 Task: Add St. Dalfour Blueberry Conserve to the cart.
Action: Mouse moved to (834, 284)
Screenshot: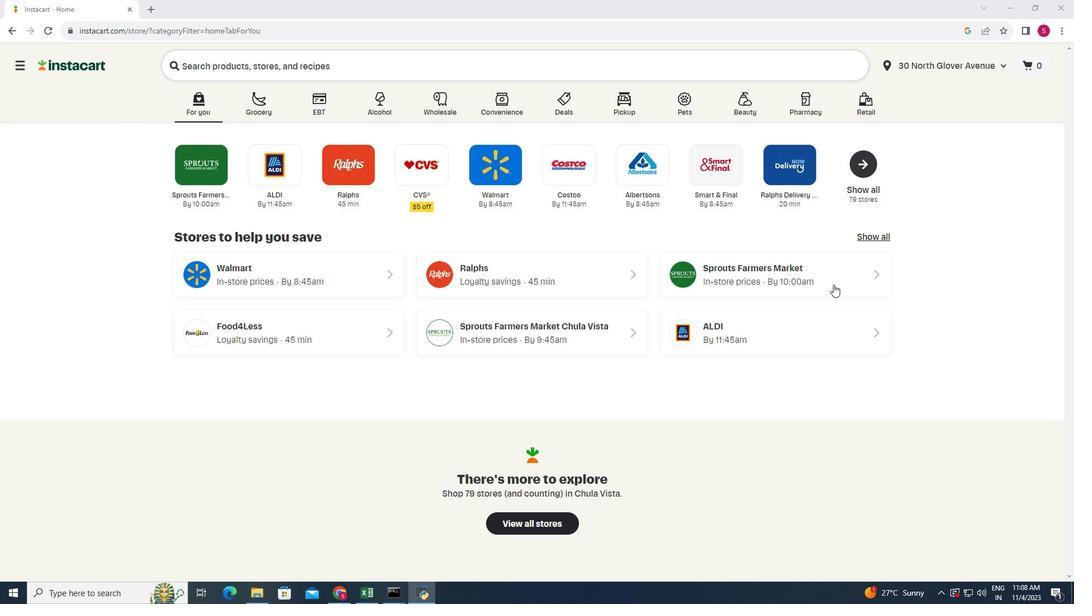 
Action: Mouse pressed left at (834, 284)
Screenshot: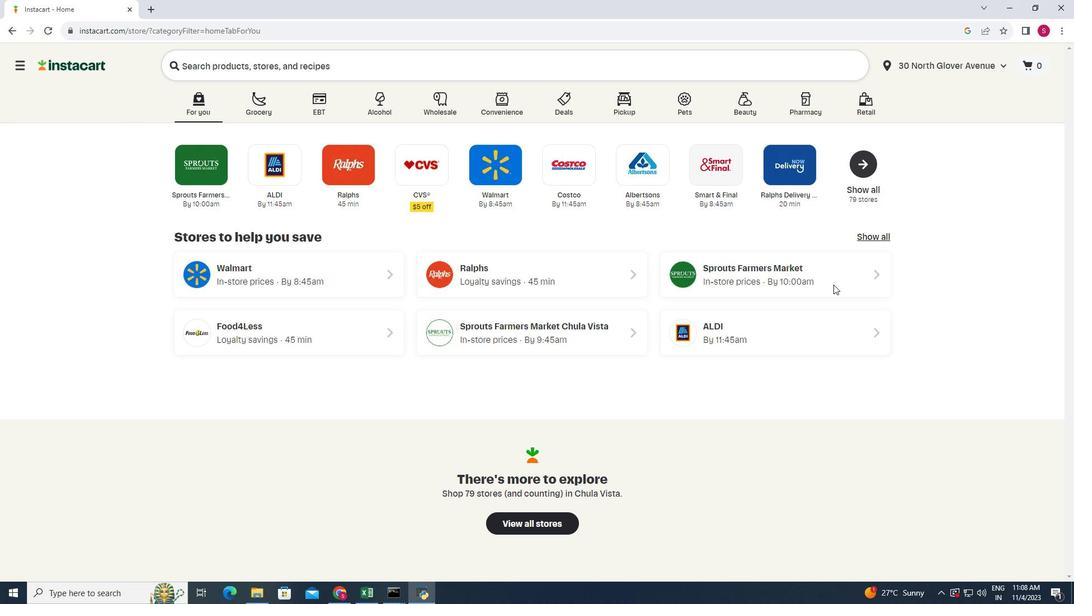 
Action: Mouse moved to (71, 340)
Screenshot: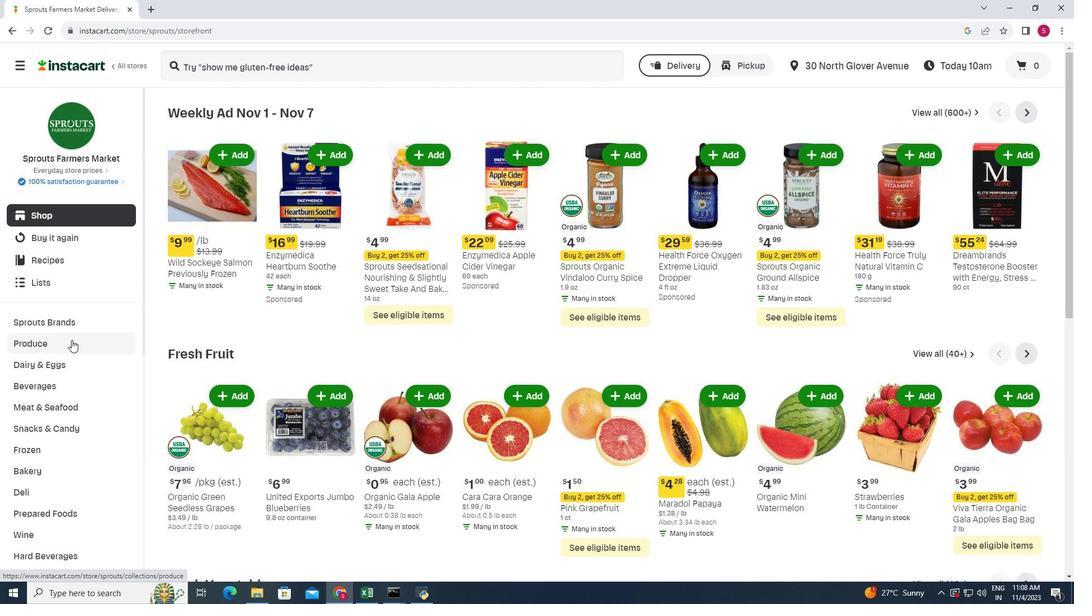 
Action: Mouse scrolled (71, 339) with delta (0, 0)
Screenshot: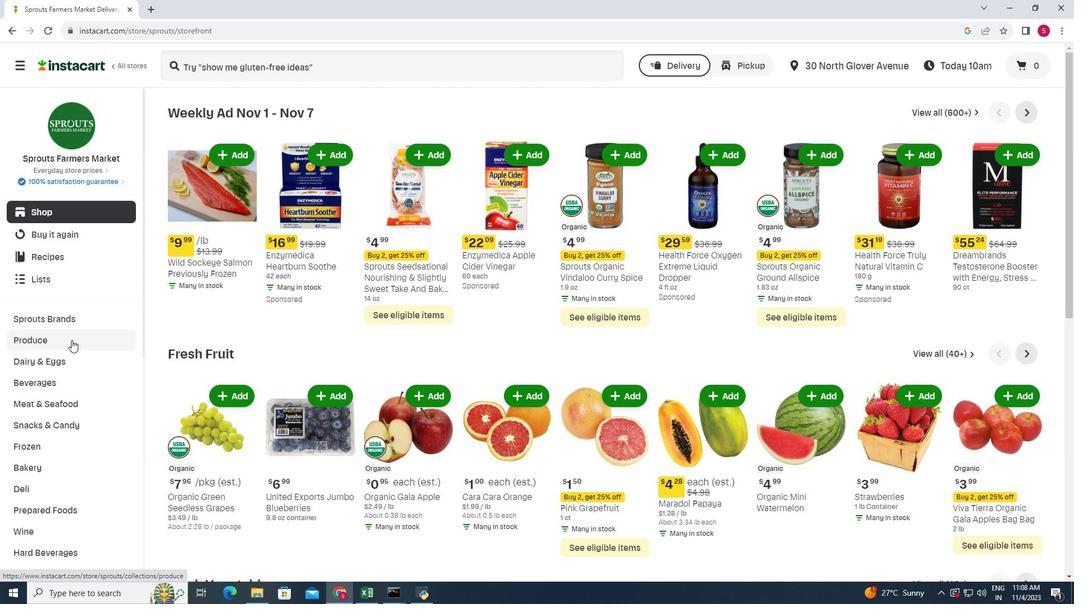
Action: Mouse moved to (76, 324)
Screenshot: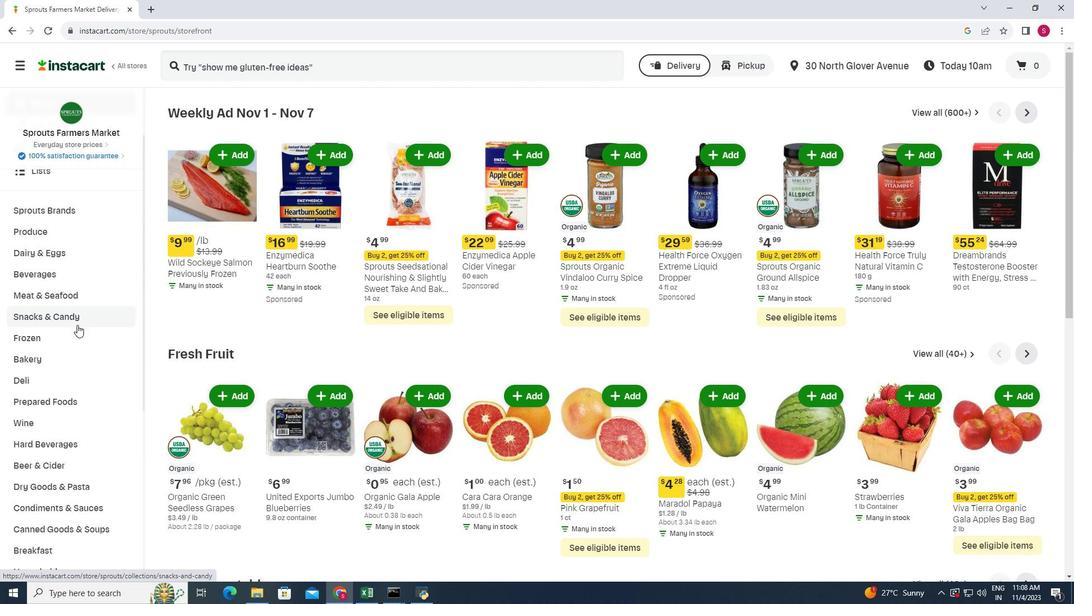 
Action: Mouse scrolled (76, 324) with delta (0, 0)
Screenshot: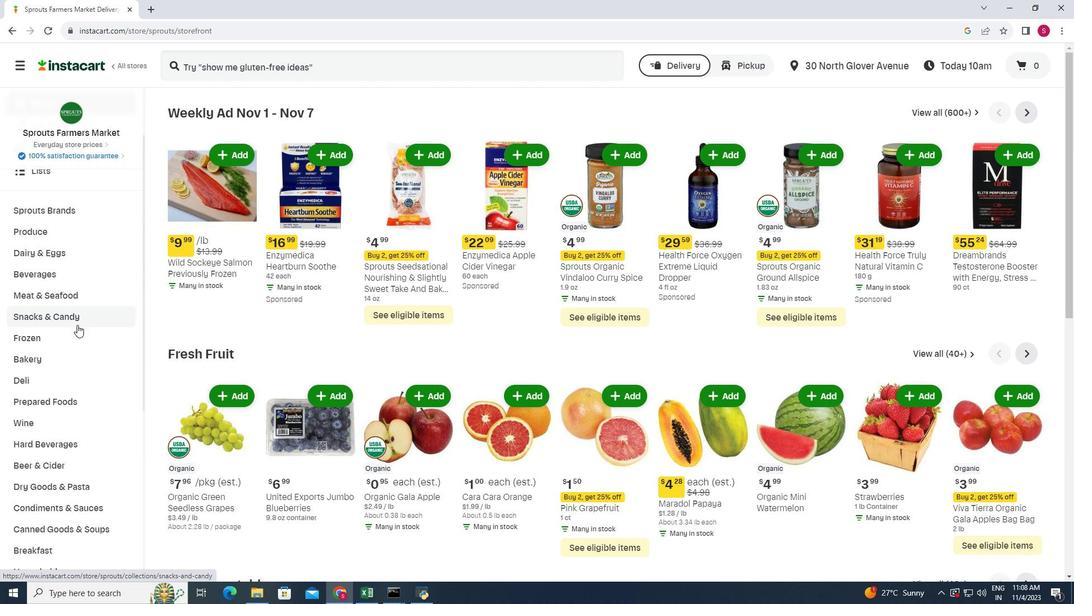 
Action: Mouse moved to (82, 328)
Screenshot: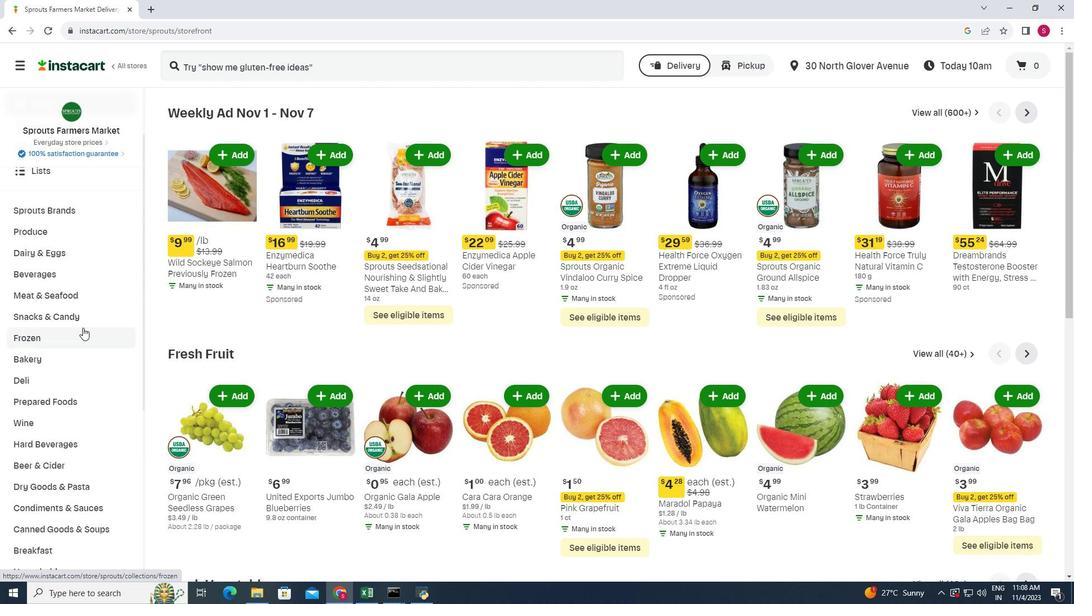 
Action: Mouse scrolled (82, 327) with delta (0, 0)
Screenshot: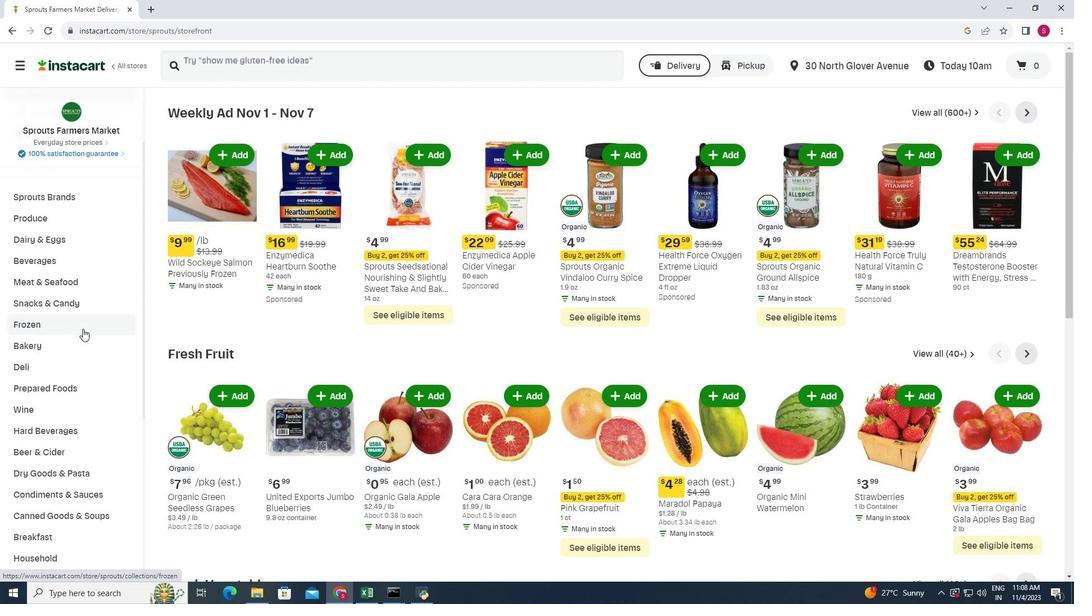 
Action: Mouse moved to (58, 498)
Screenshot: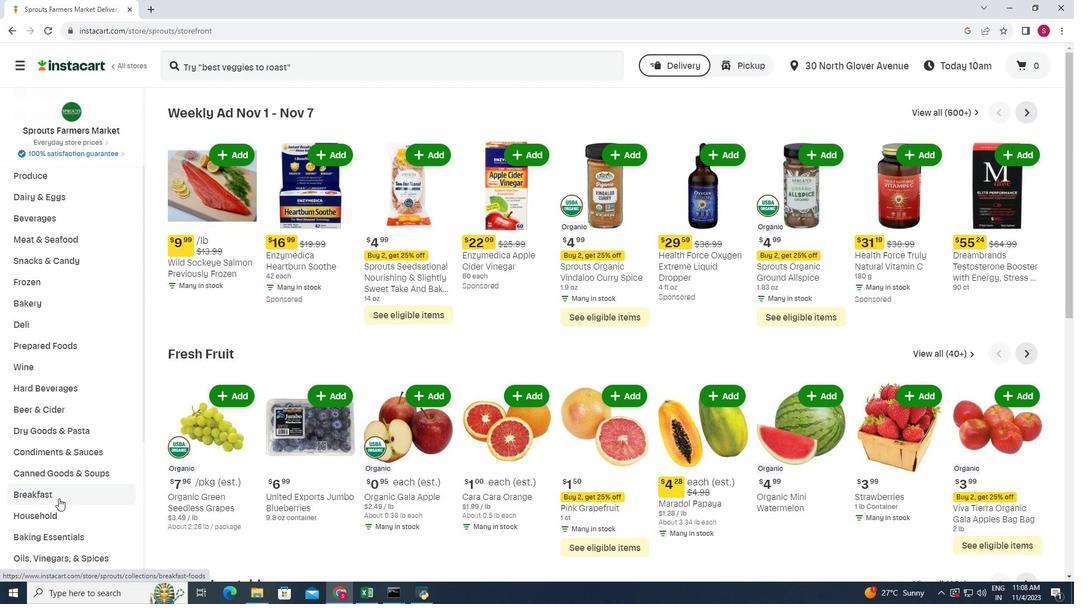 
Action: Mouse pressed left at (58, 498)
Screenshot: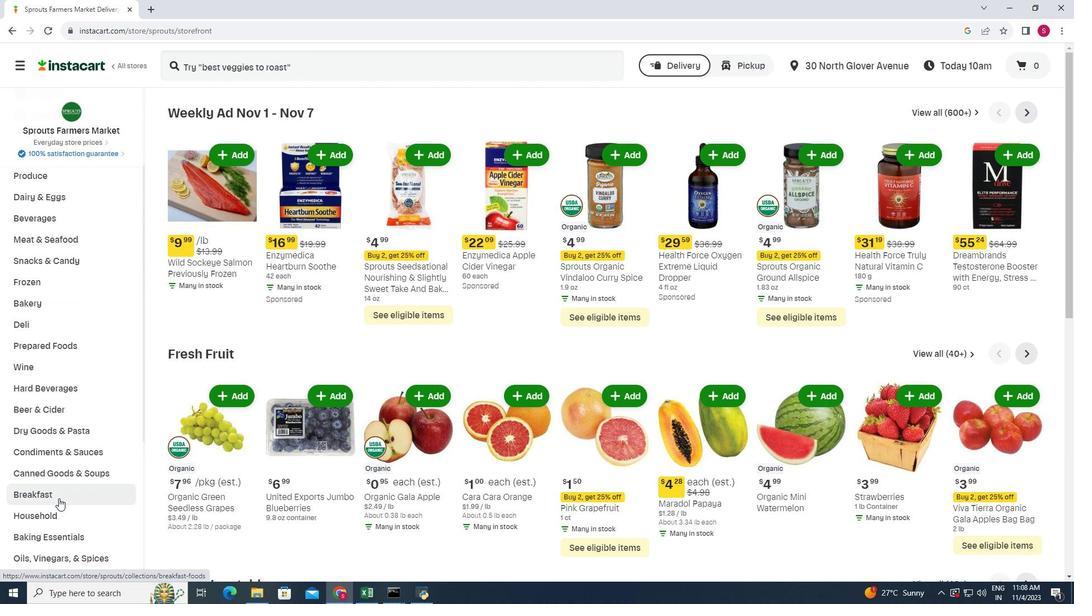 
Action: Mouse moved to (695, 145)
Screenshot: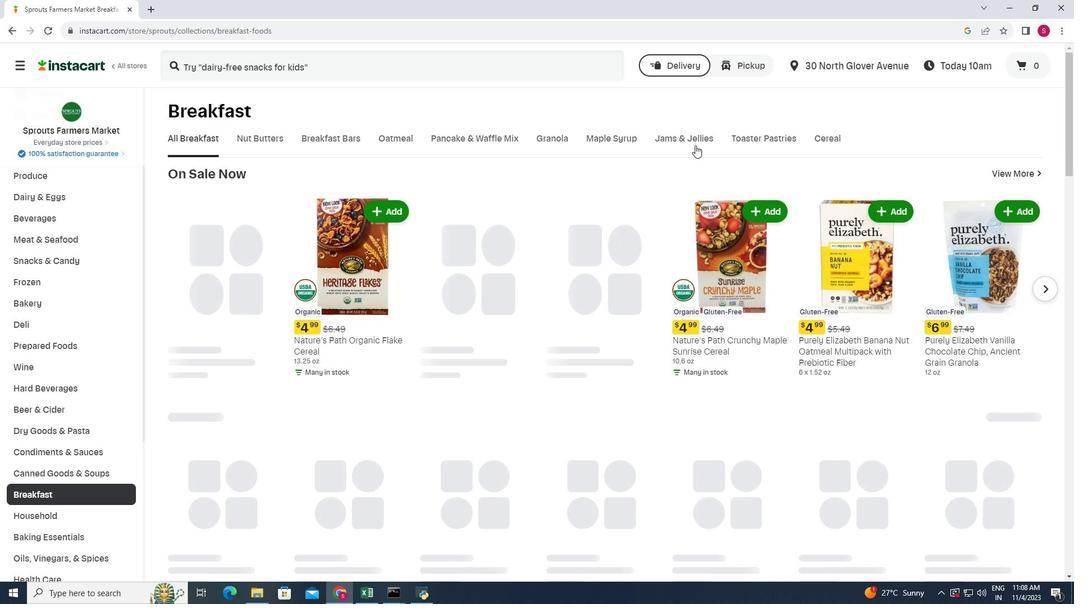 
Action: Mouse pressed left at (695, 145)
Screenshot: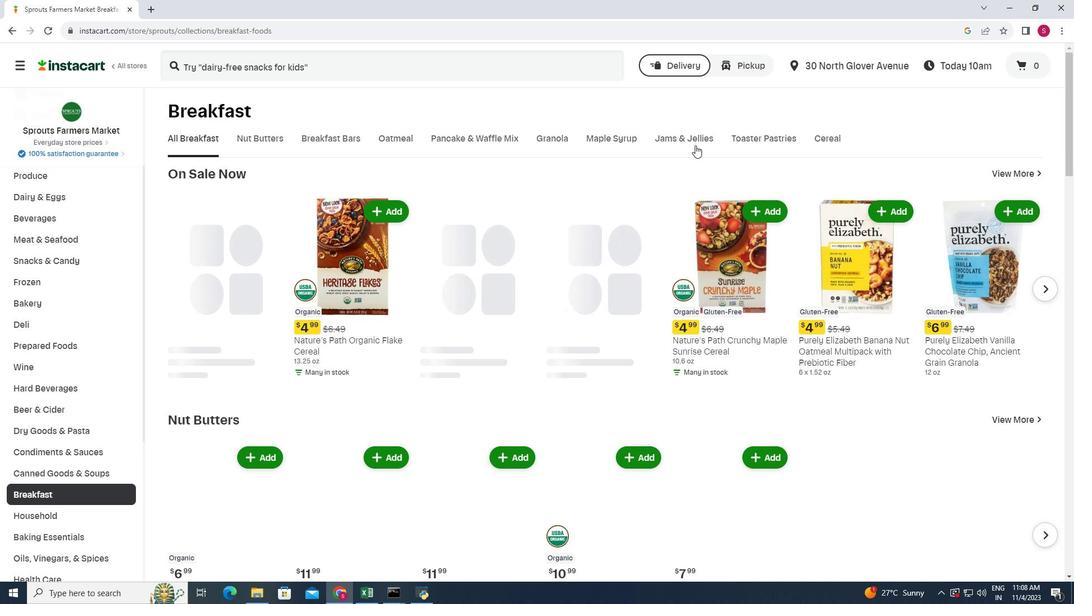 
Action: Mouse moved to (273, 188)
Screenshot: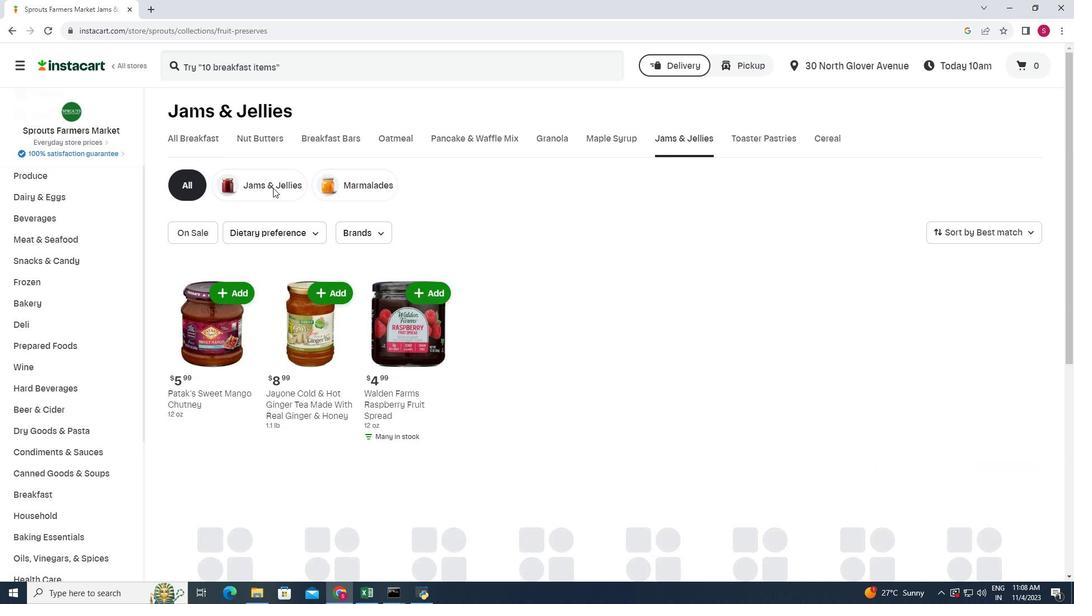
Action: Mouse pressed left at (273, 188)
Screenshot: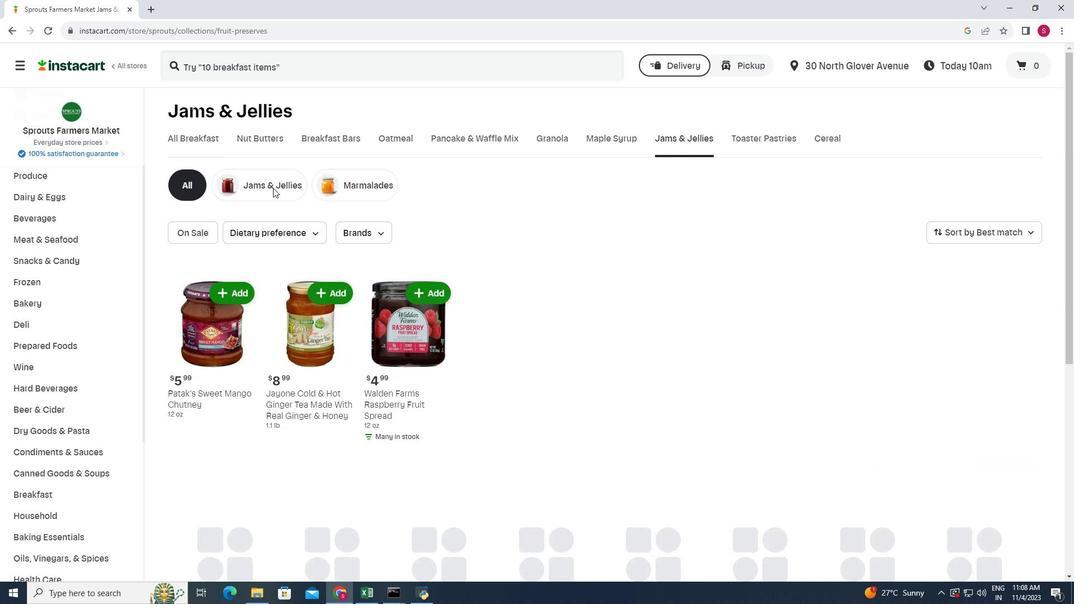 
Action: Mouse moved to (267, 188)
Screenshot: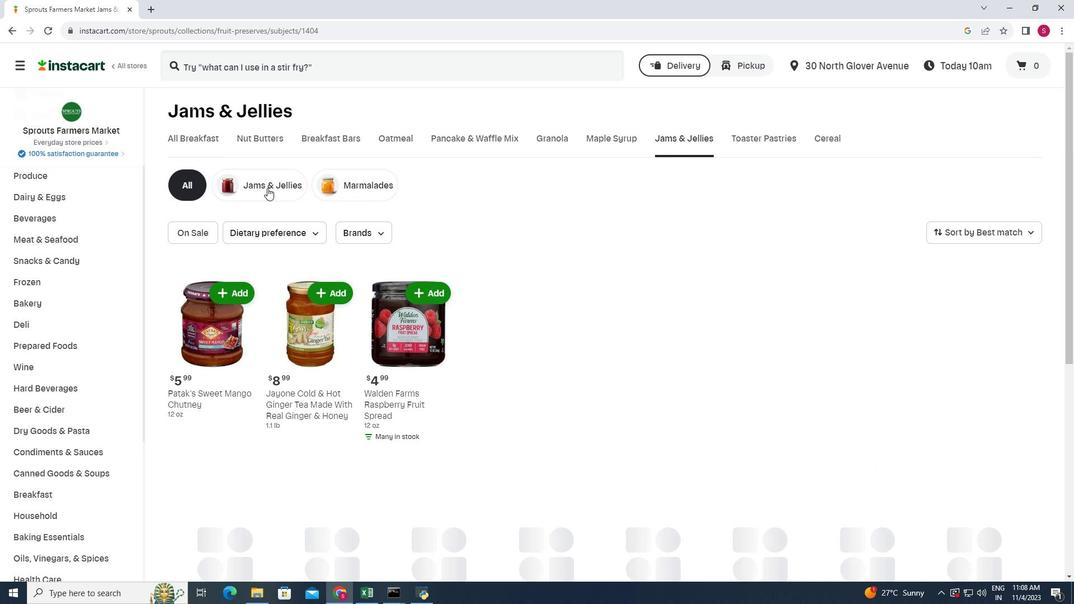 
Action: Mouse pressed left at (267, 188)
Screenshot: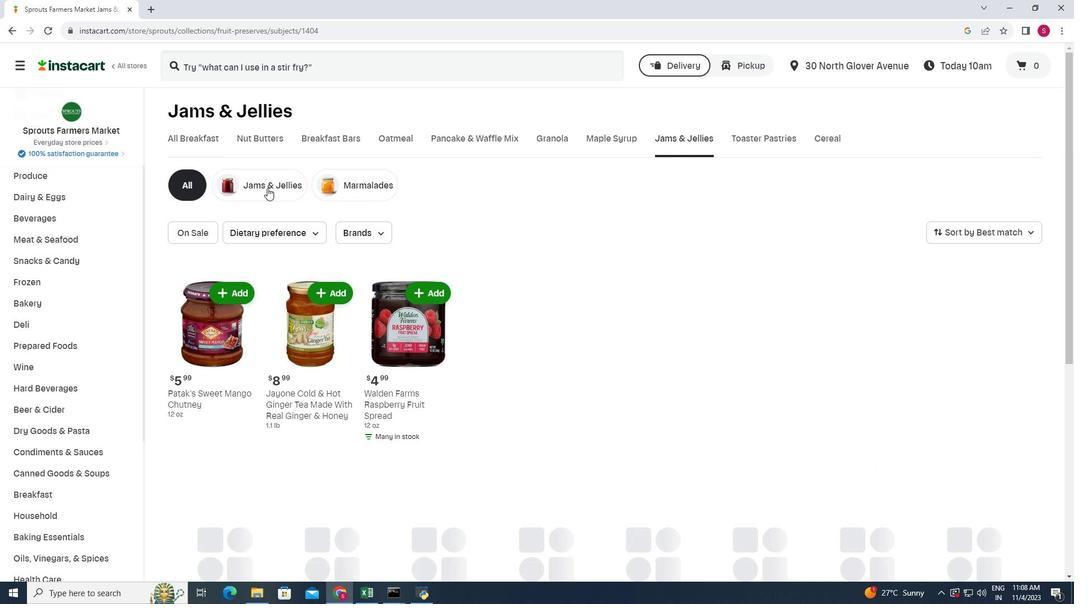 
Action: Mouse moved to (451, 198)
Screenshot: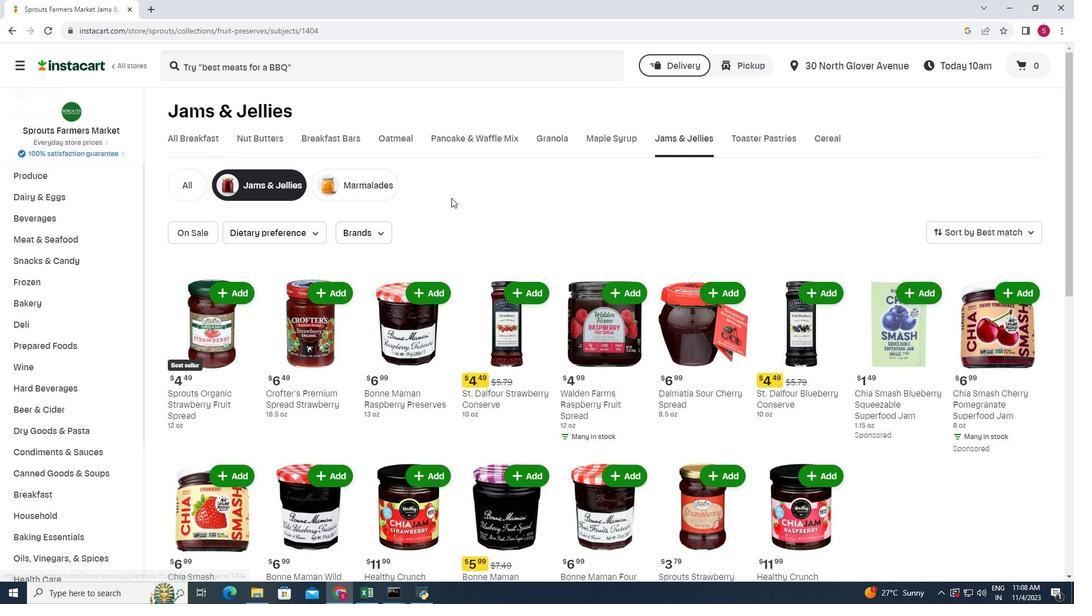 
Action: Mouse scrolled (451, 197) with delta (0, 0)
Screenshot: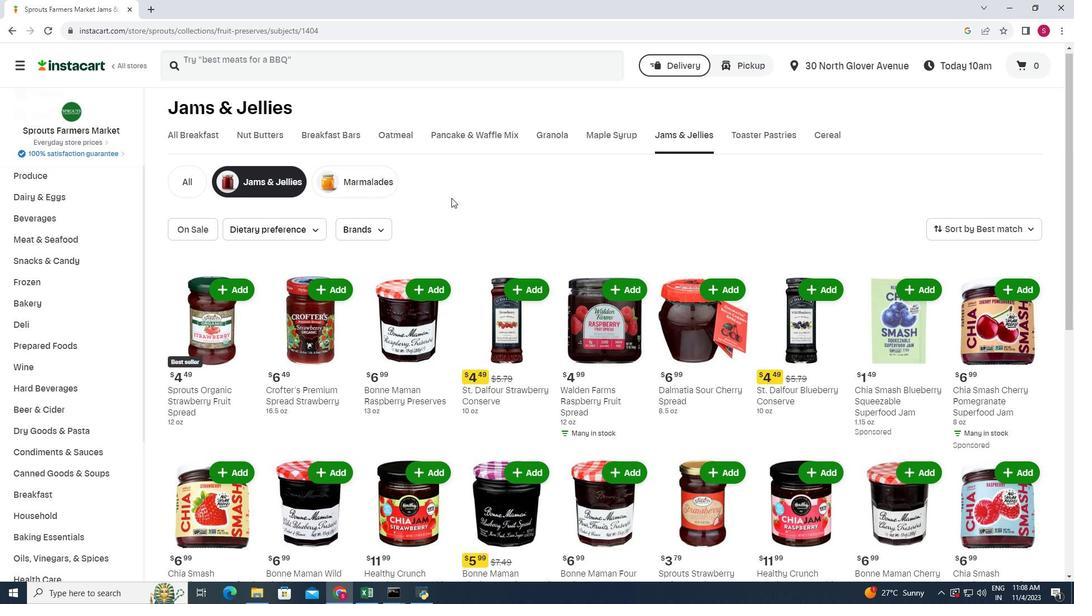 
Action: Mouse moved to (451, 194)
Screenshot: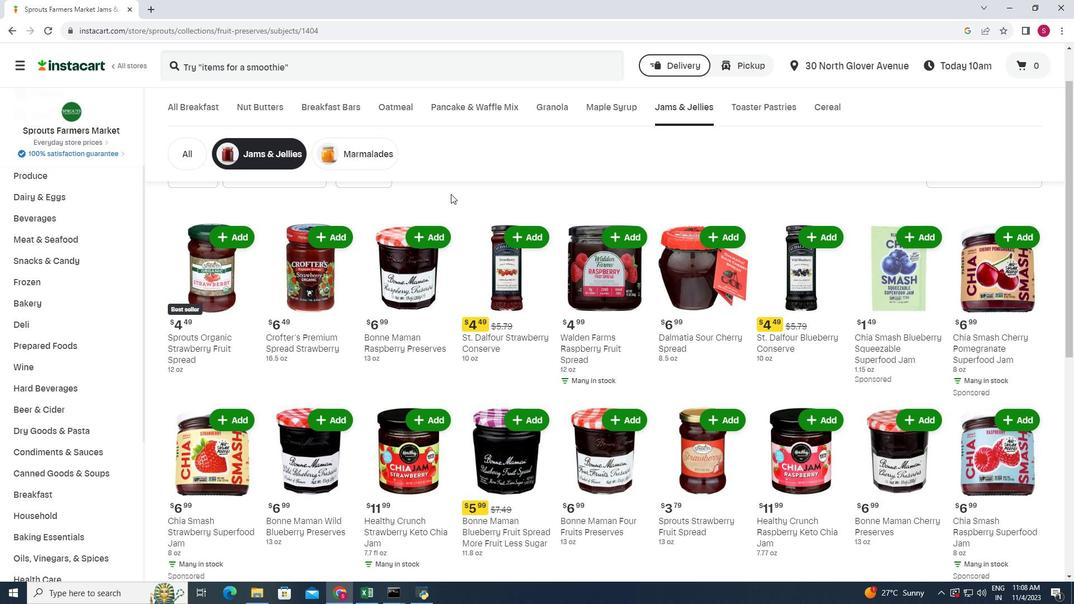 
Action: Mouse scrolled (451, 193) with delta (0, 0)
Screenshot: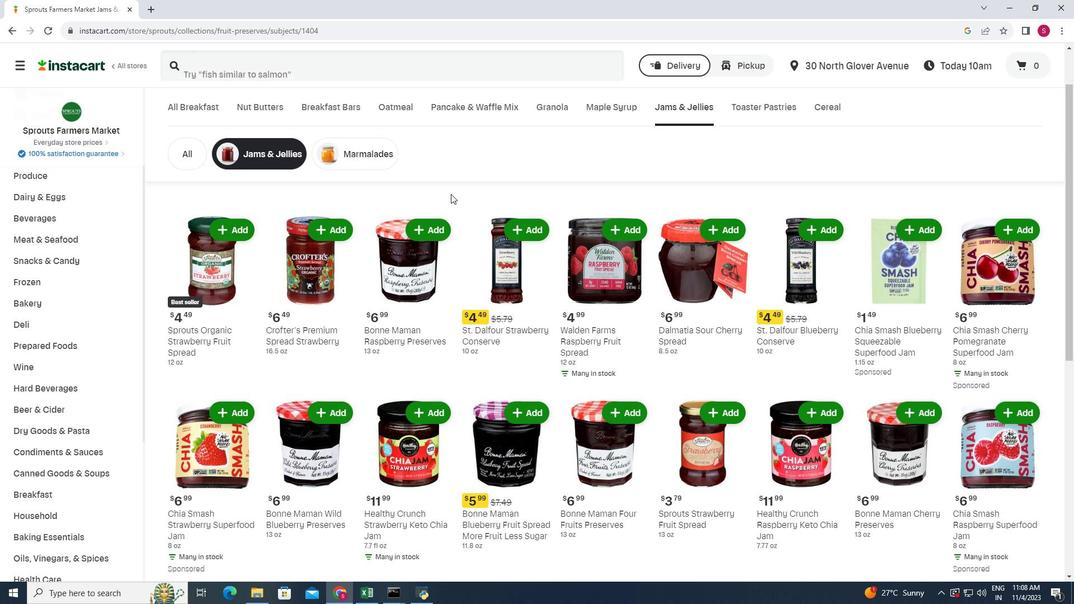 
Action: Mouse moved to (442, 195)
Screenshot: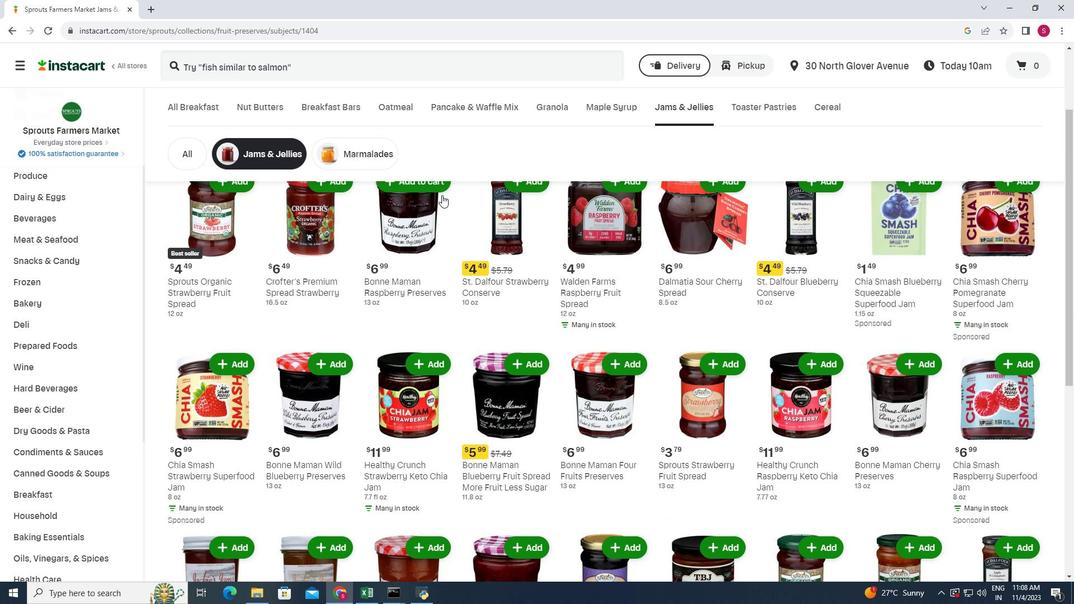 
Action: Mouse scrolled (442, 195) with delta (0, 0)
Screenshot: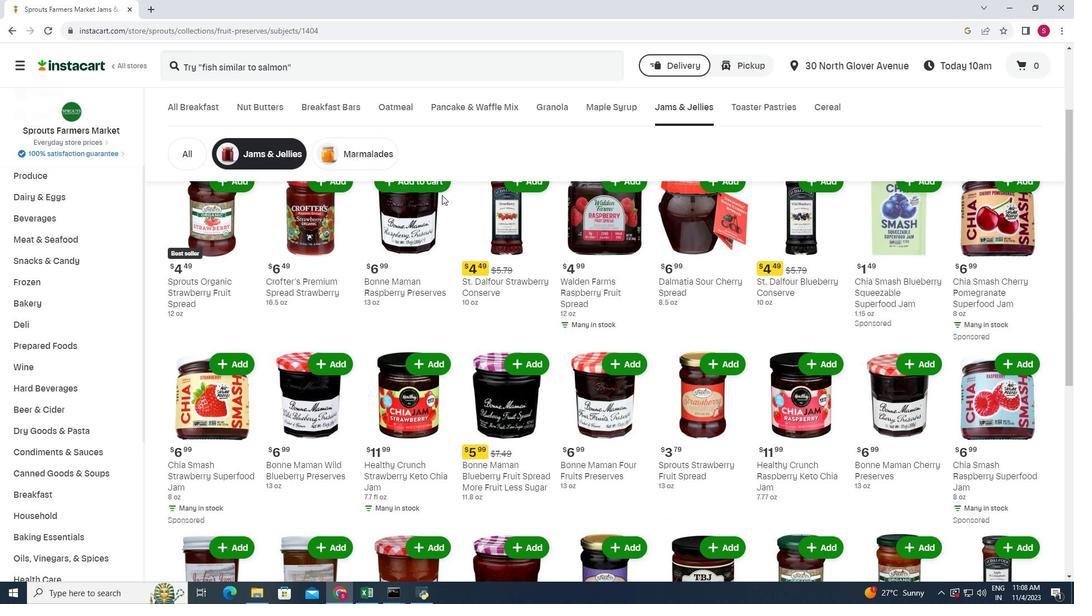 
Action: Mouse moved to (809, 233)
Screenshot: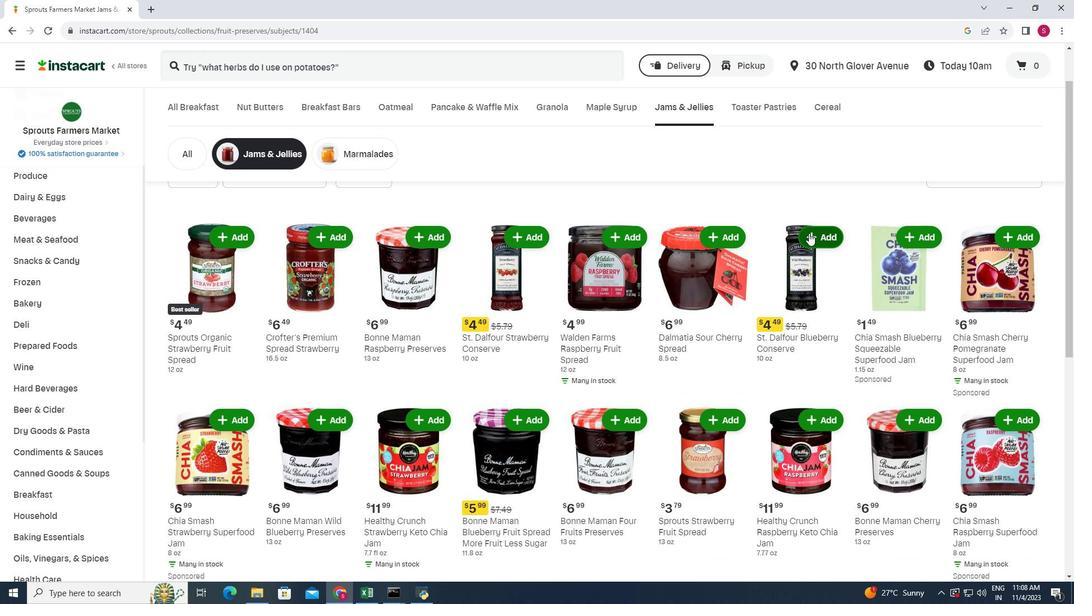 
Action: Mouse pressed left at (809, 233)
Screenshot: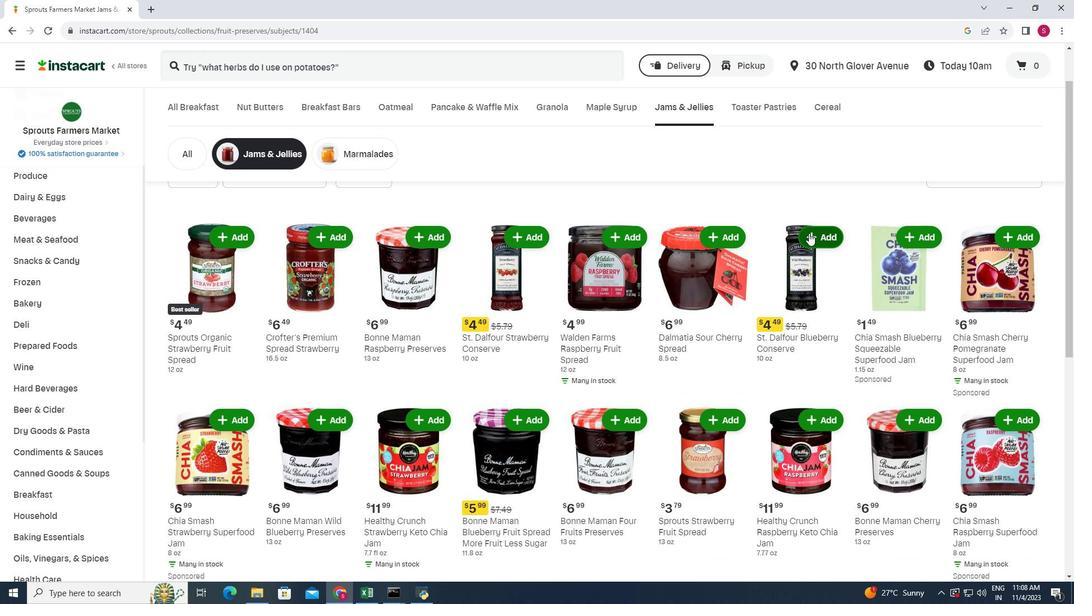 
Action: Mouse moved to (782, 205)
Screenshot: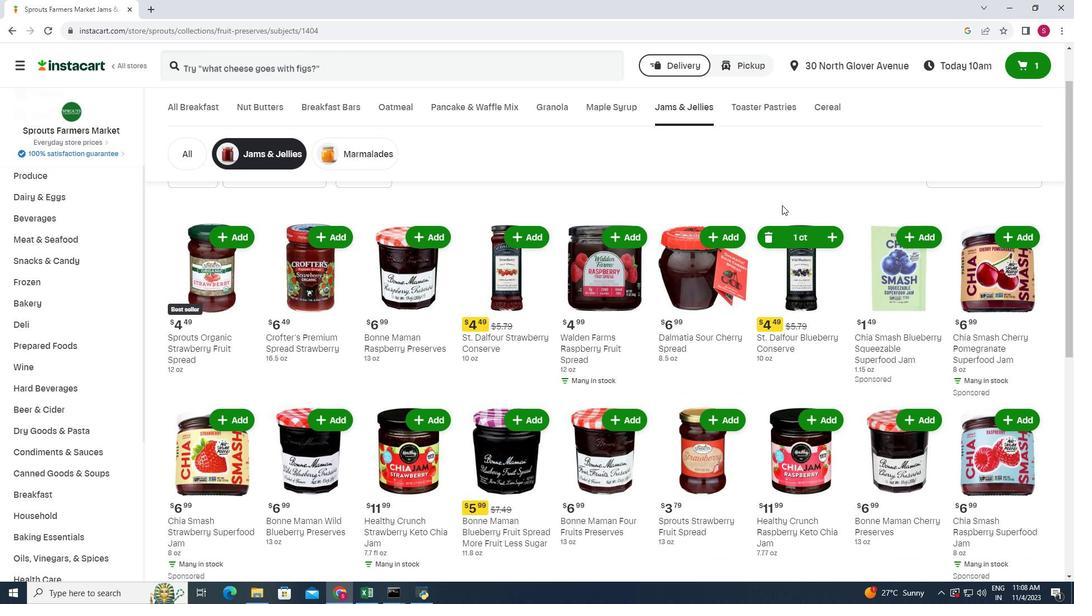 
